 Task: Assign Issue Issue0000000033 to Sprint Sprint0000000020 in Scrum Project Project0000000007 in Jira. Assign Issue Issue0000000034 to Sprint Sprint0000000020 in Scrum Project Project0000000007 in Jira. Assign Issue Issue0000000035 to Sprint Sprint0000000021 in Scrum Project Project0000000007 in Jira. Assign Issue Issue0000000036 to Sprint Sprint0000000022 in Scrum Project Project0000000008 in Jira. Assign Issue Issue0000000037 to Sprint Sprint0000000022 in Scrum Project Project0000000008 in Jira
Action: Mouse moved to (359, 291)
Screenshot: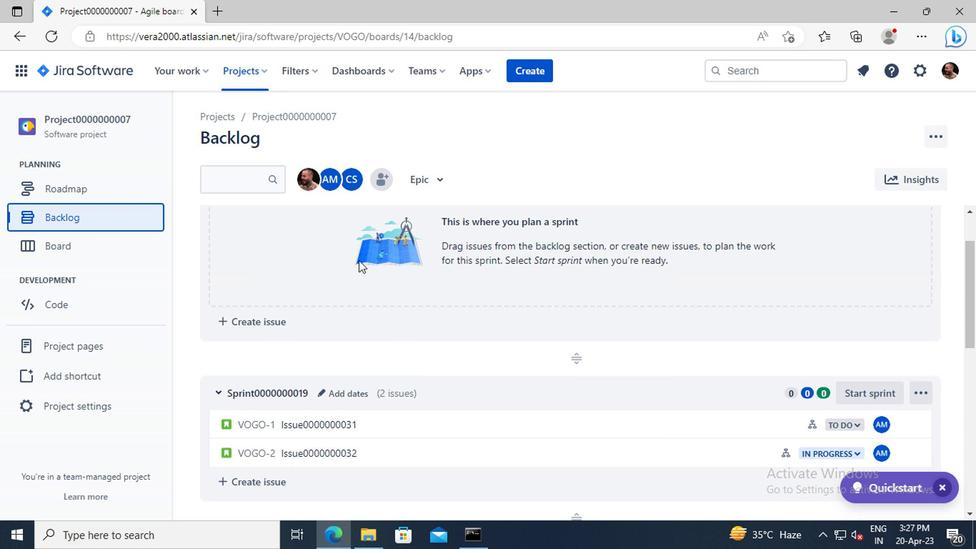 
Action: Mouse scrolled (359, 290) with delta (0, 0)
Screenshot: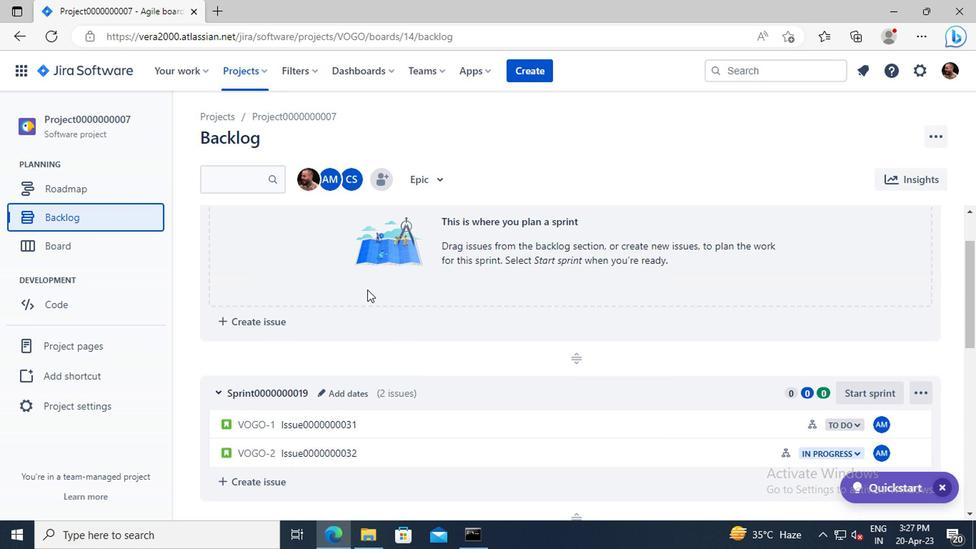 
Action: Mouse scrolled (359, 290) with delta (0, 0)
Screenshot: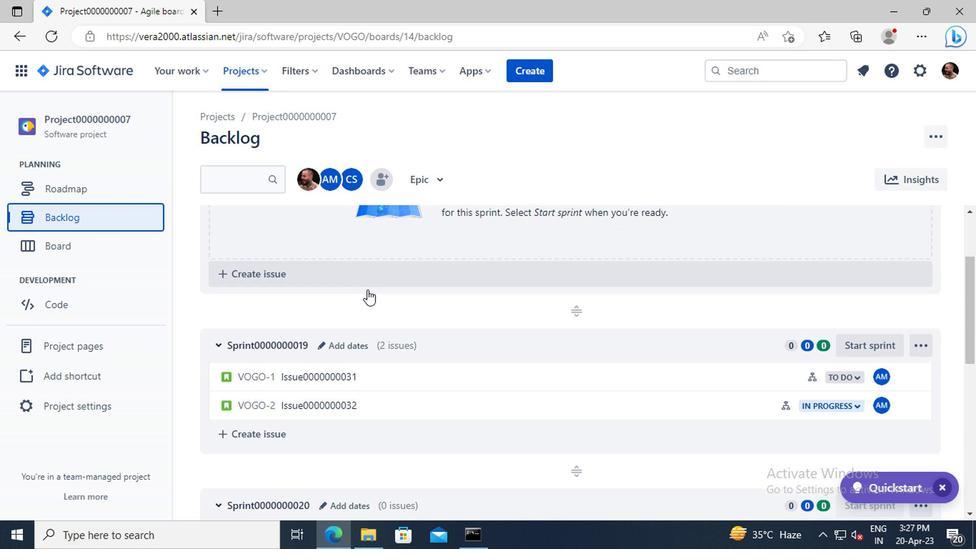 
Action: Mouse scrolled (359, 290) with delta (0, 0)
Screenshot: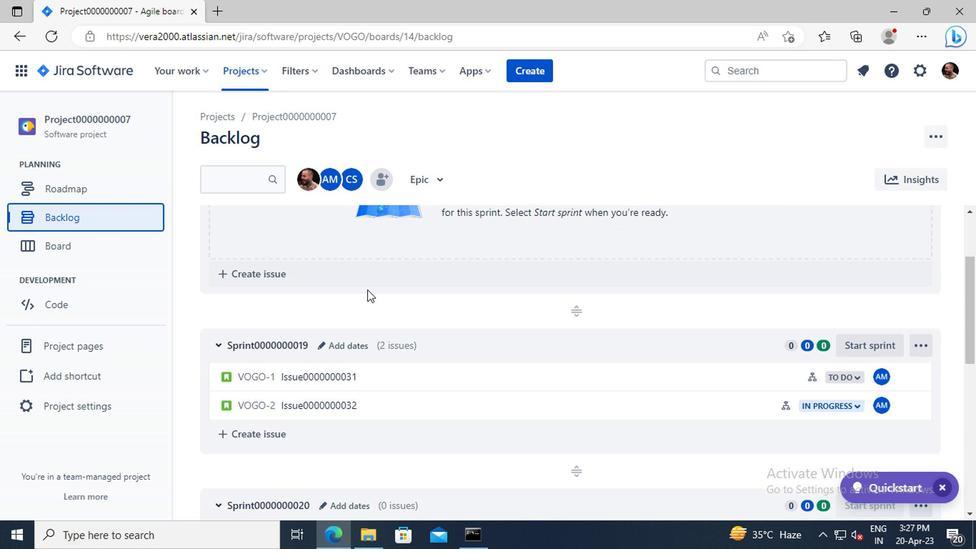 
Action: Mouse scrolled (359, 290) with delta (0, 0)
Screenshot: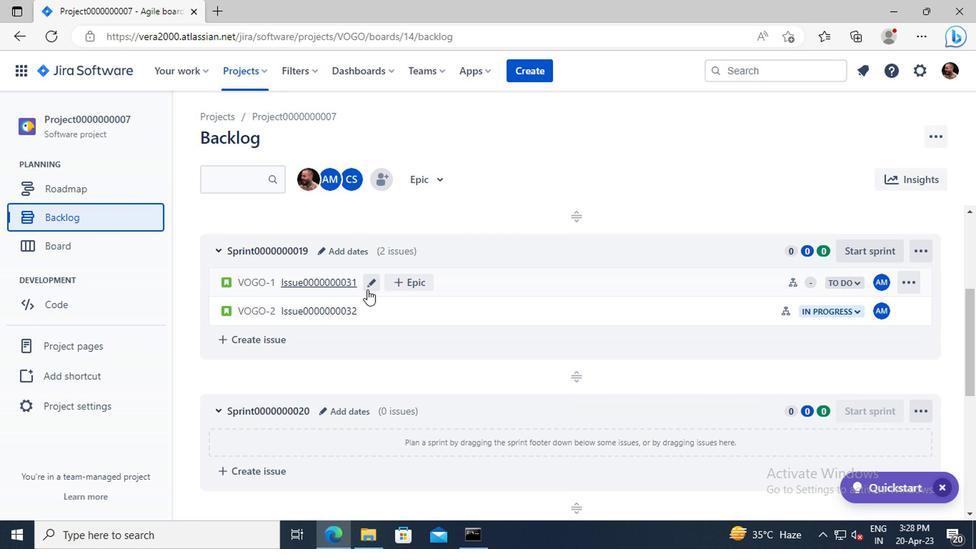 
Action: Mouse scrolled (359, 290) with delta (0, 0)
Screenshot: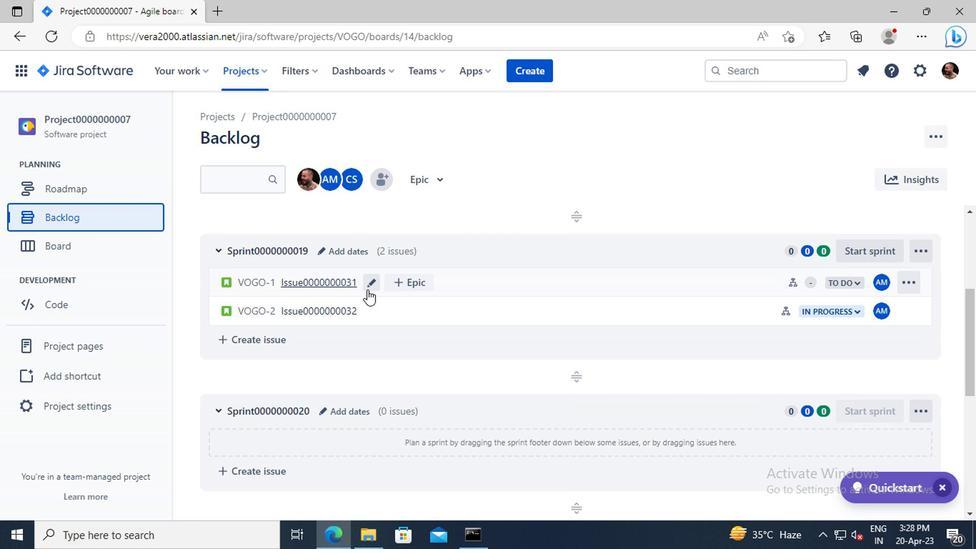 
Action: Mouse scrolled (359, 290) with delta (0, 0)
Screenshot: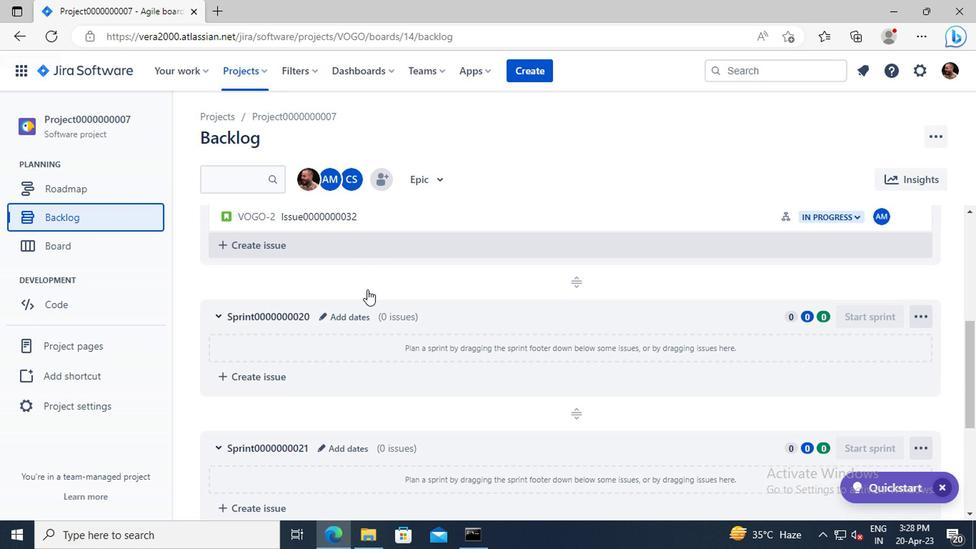 
Action: Mouse scrolled (359, 290) with delta (0, 0)
Screenshot: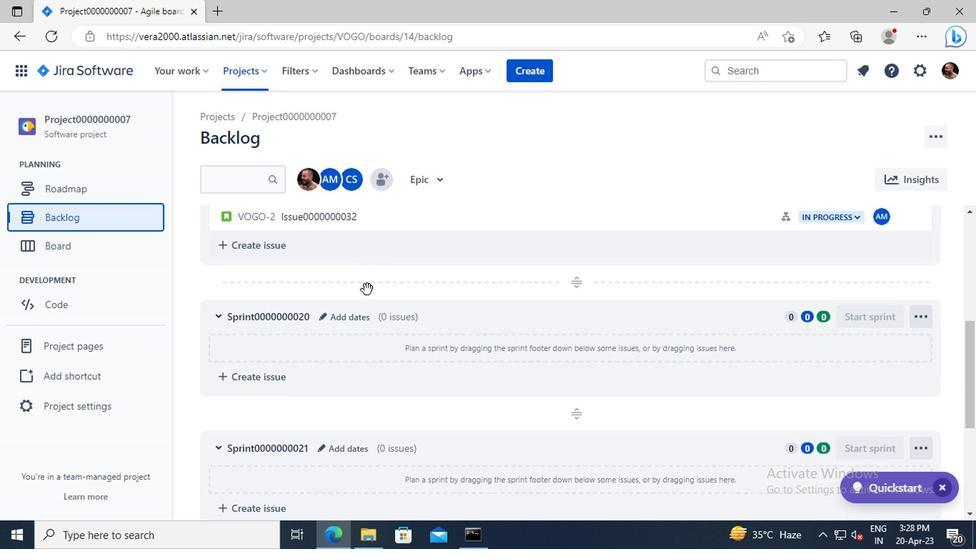 
Action: Mouse scrolled (359, 290) with delta (0, 0)
Screenshot: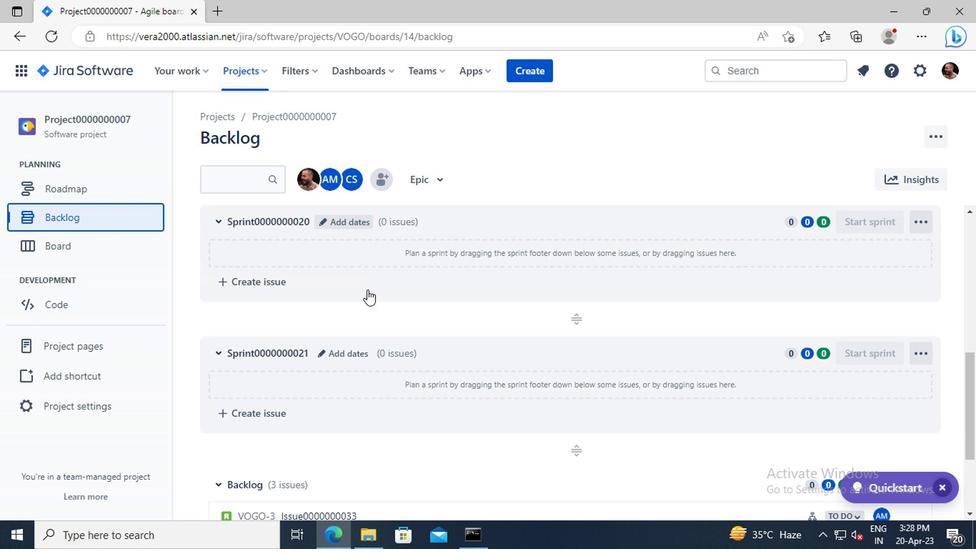 
Action: Mouse scrolled (359, 290) with delta (0, 0)
Screenshot: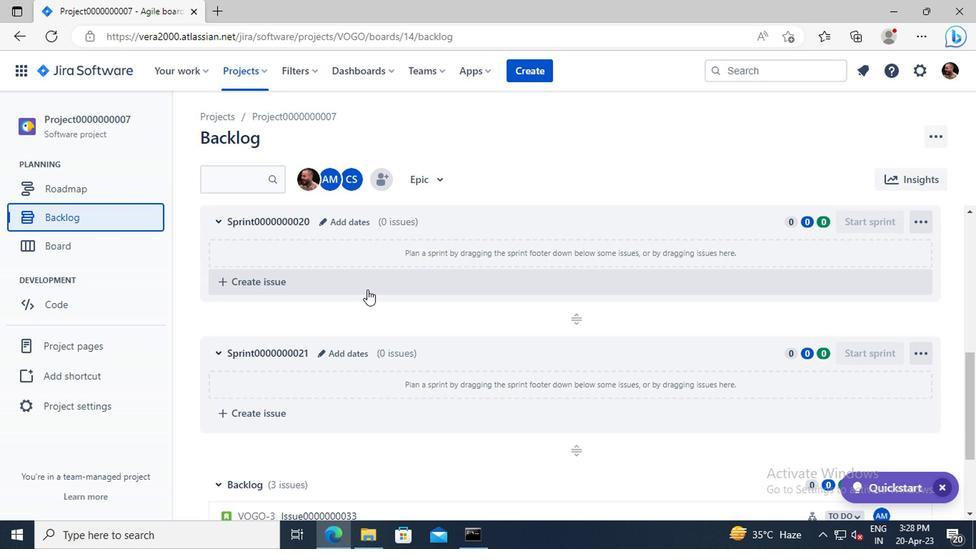 
Action: Mouse scrolled (359, 290) with delta (0, 0)
Screenshot: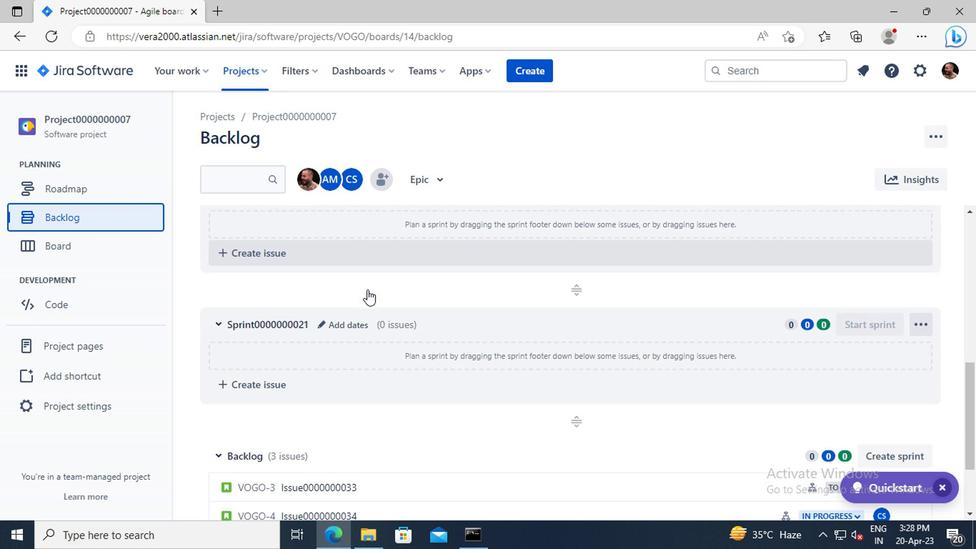 
Action: Mouse moved to (359, 292)
Screenshot: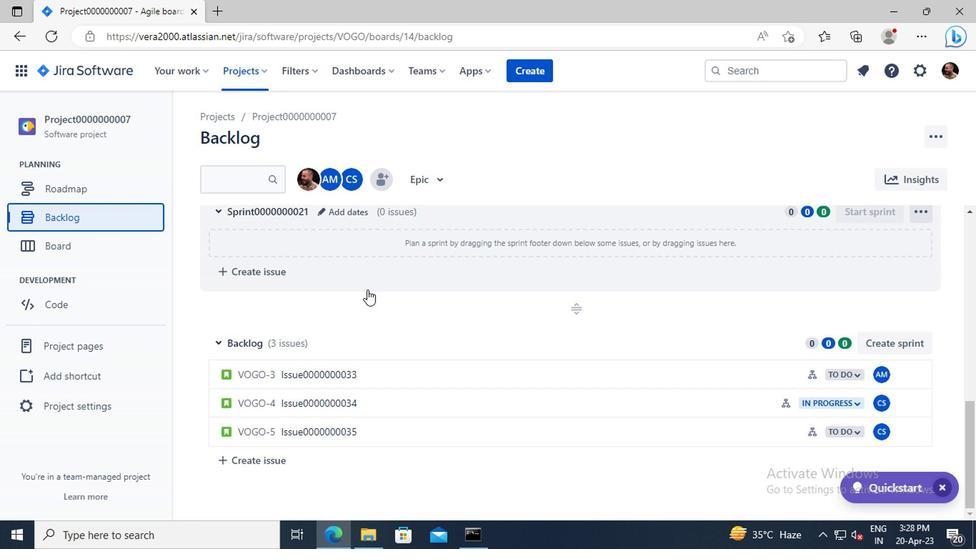 
Action: Mouse scrolled (359, 291) with delta (0, -1)
Screenshot: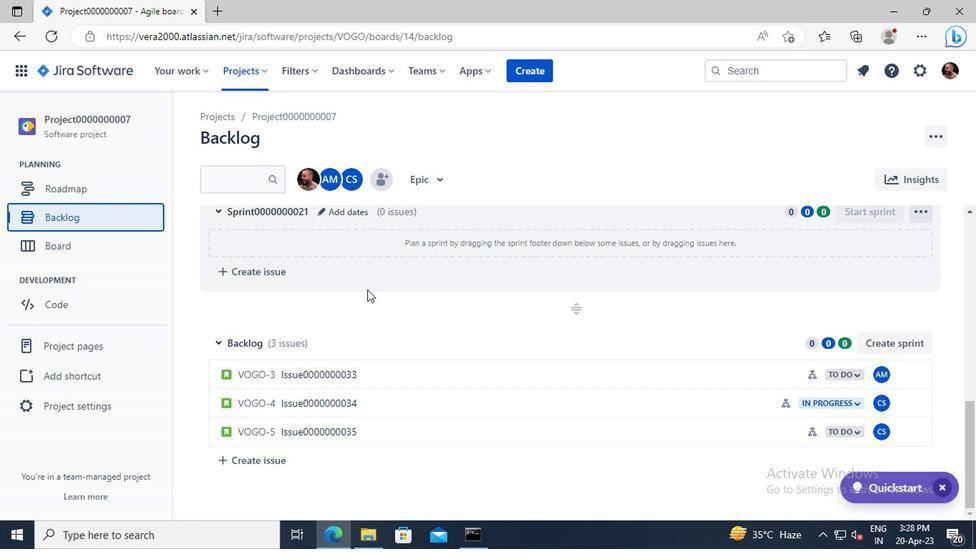 
Action: Mouse moved to (903, 372)
Screenshot: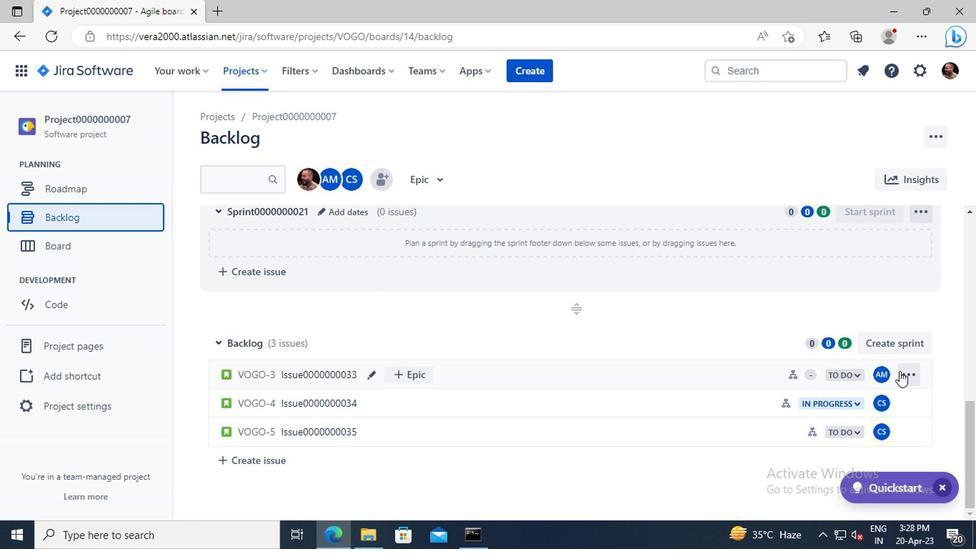 
Action: Mouse pressed left at (903, 372)
Screenshot: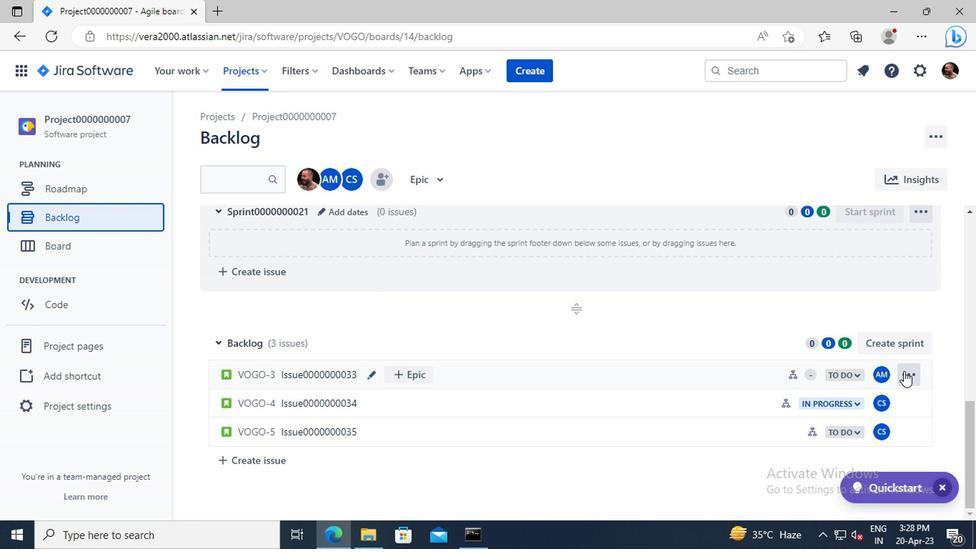 
Action: Mouse moved to (886, 320)
Screenshot: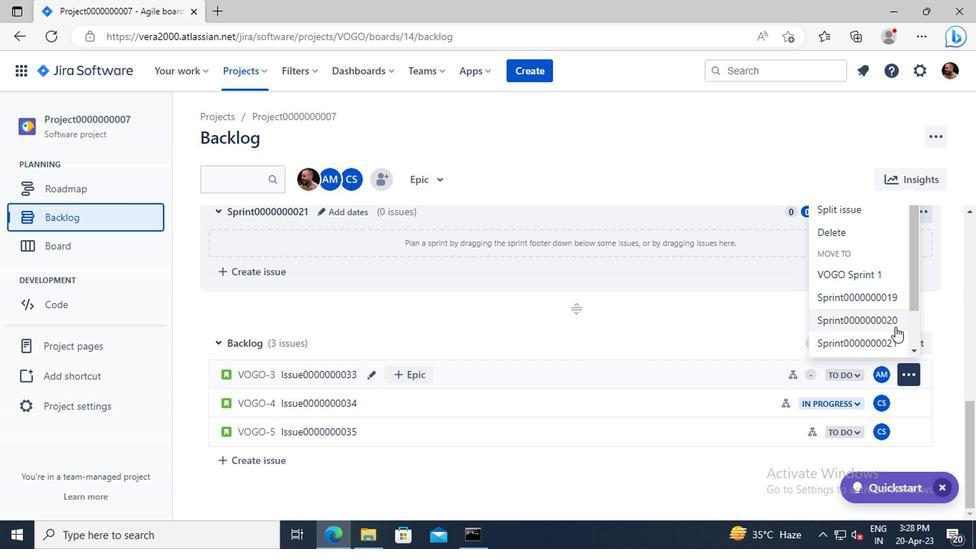 
Action: Mouse pressed left at (886, 320)
Screenshot: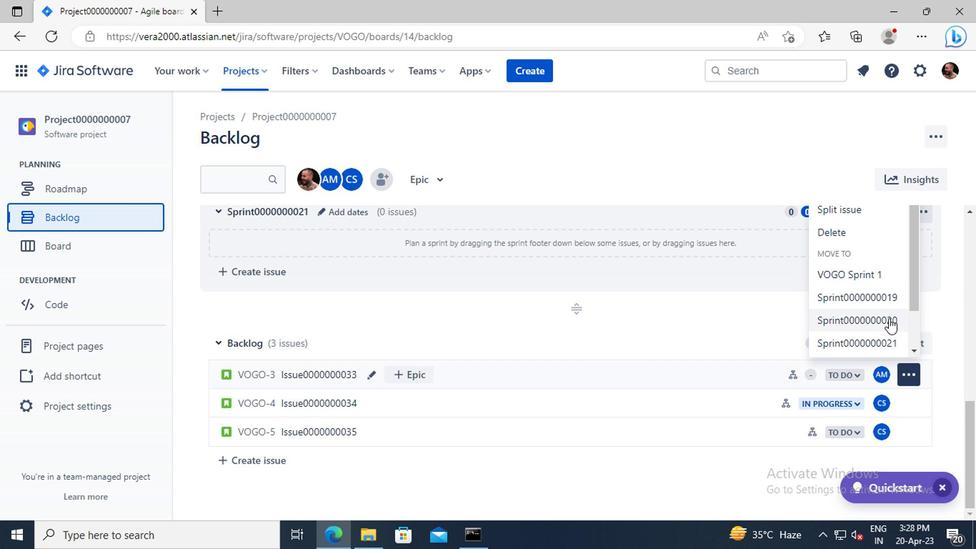 
Action: Mouse moved to (907, 406)
Screenshot: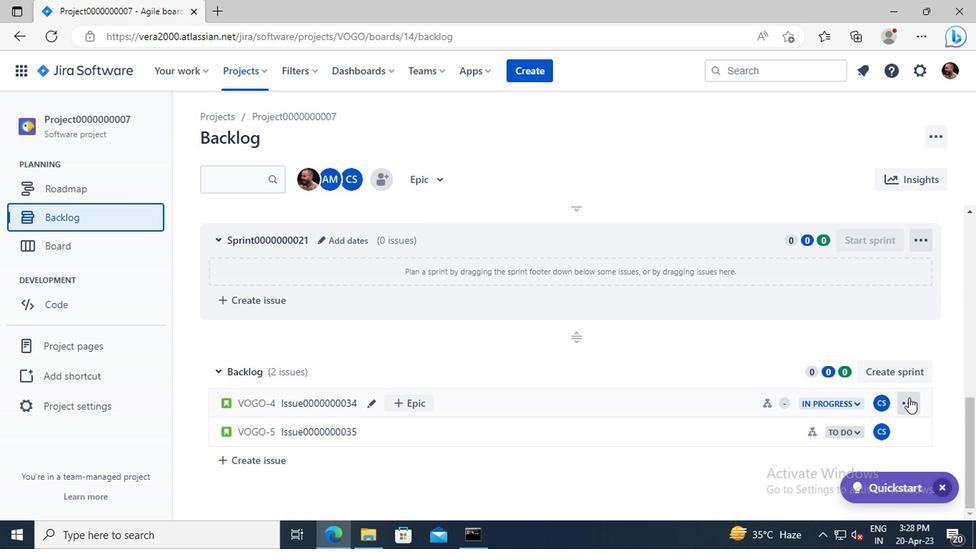 
Action: Mouse pressed left at (907, 406)
Screenshot: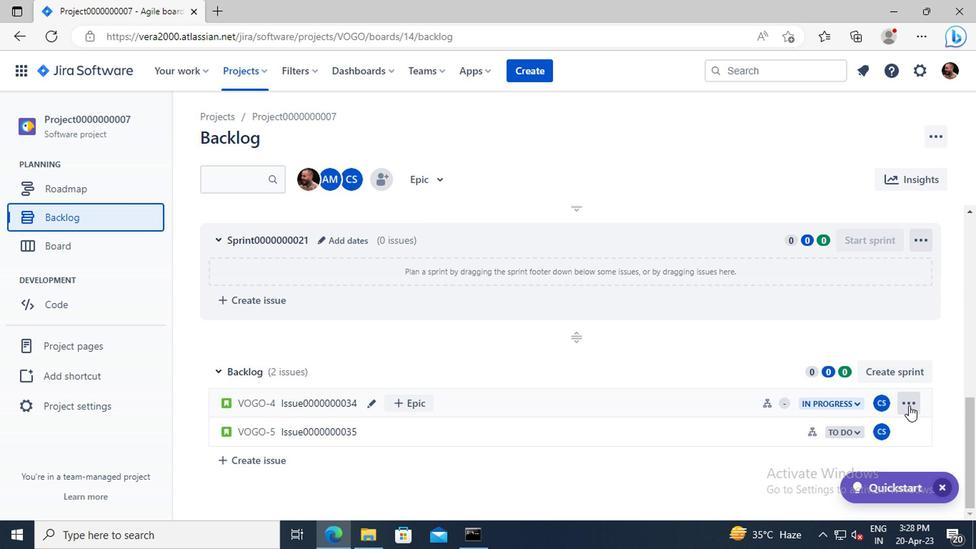 
Action: Mouse moved to (878, 350)
Screenshot: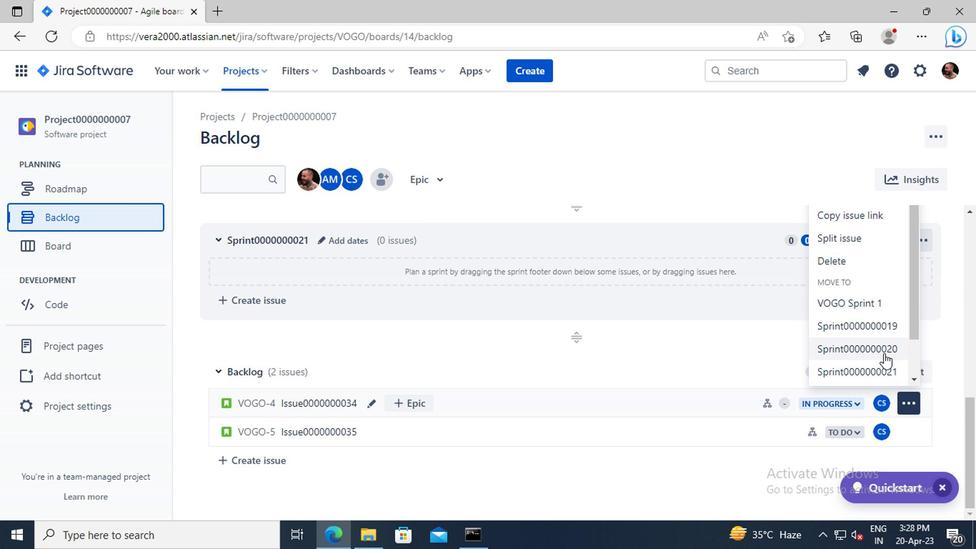 
Action: Mouse pressed left at (878, 350)
Screenshot: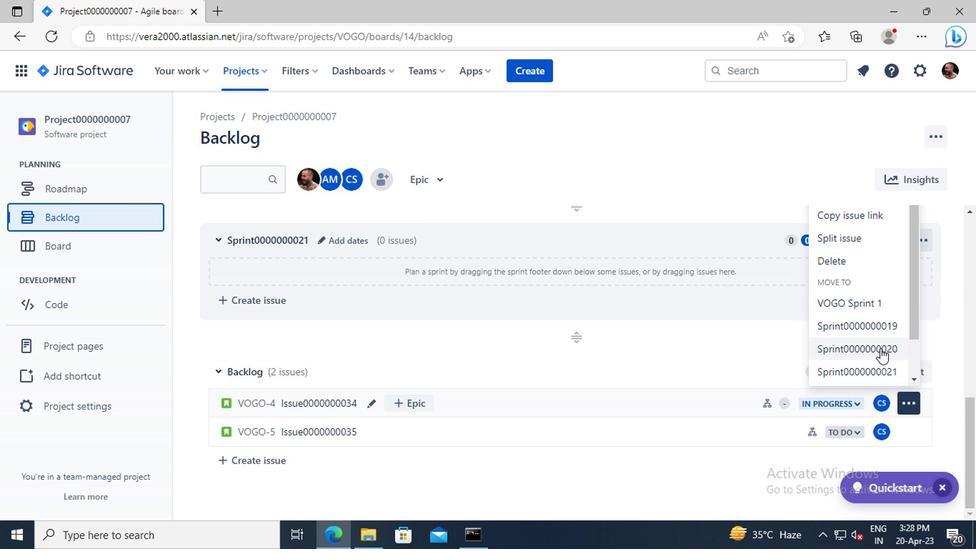 
Action: Mouse moved to (908, 433)
Screenshot: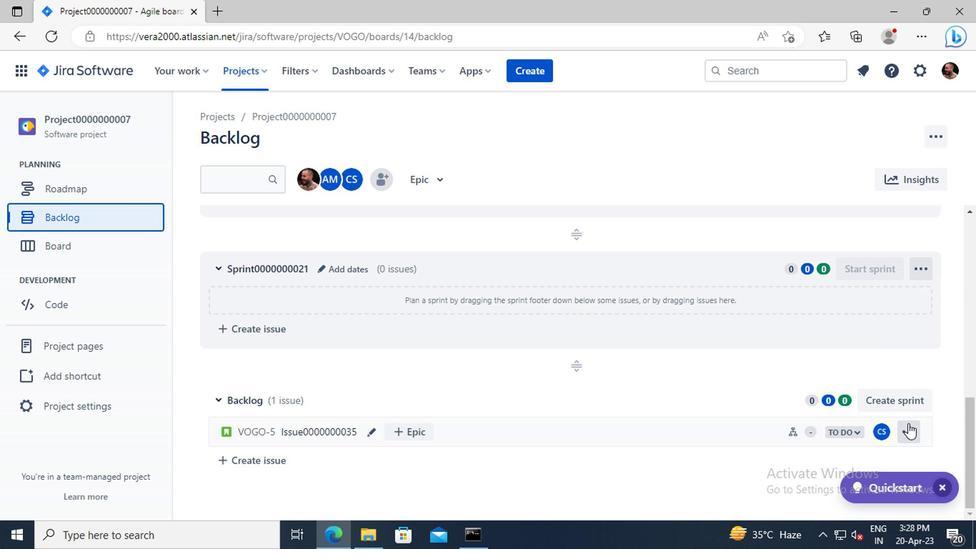 
Action: Mouse pressed left at (908, 433)
Screenshot: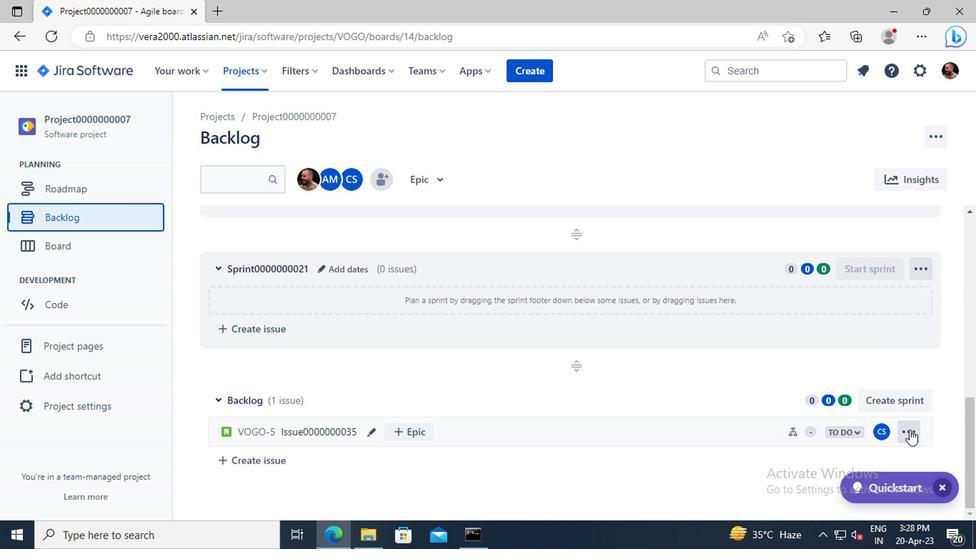 
Action: Mouse moved to (859, 402)
Screenshot: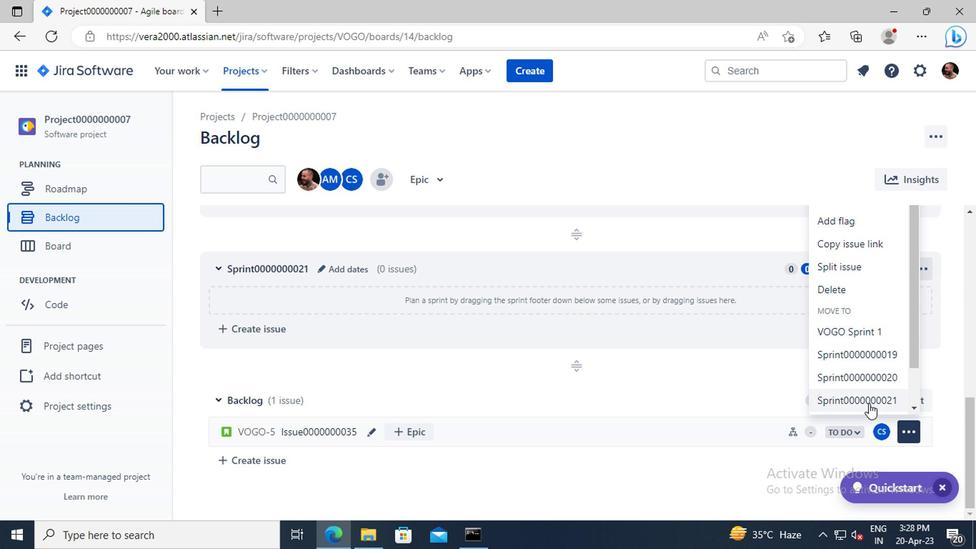 
Action: Mouse pressed left at (859, 402)
Screenshot: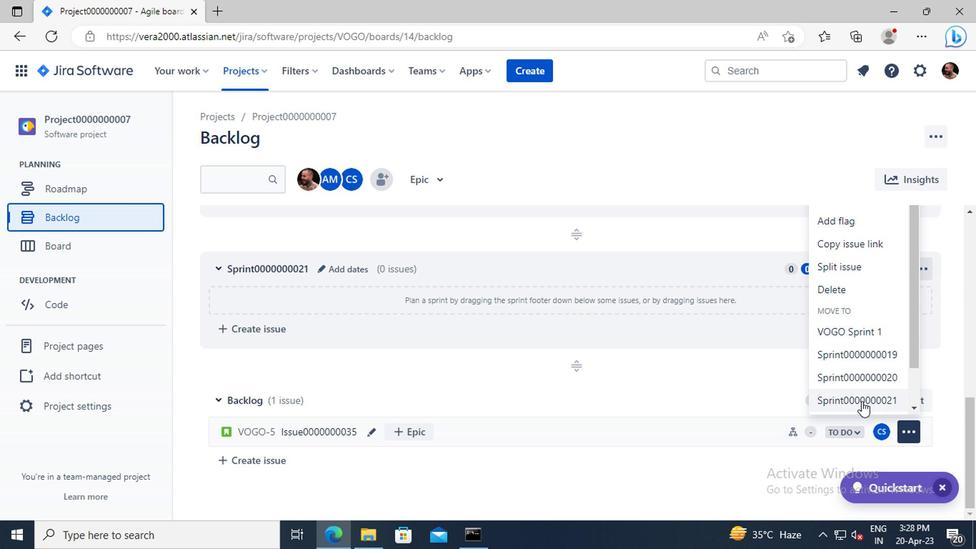 
Action: Mouse moved to (240, 68)
Screenshot: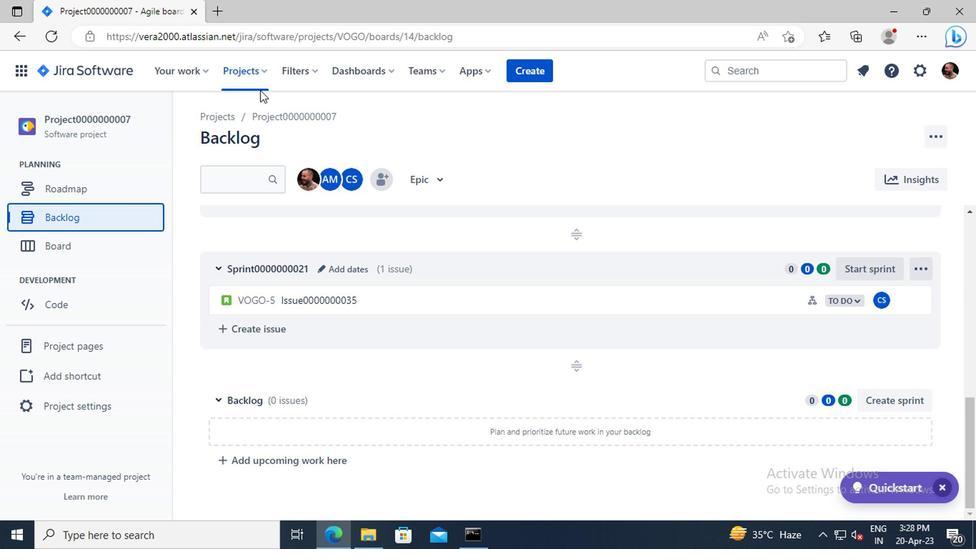 
Action: Mouse pressed left at (240, 68)
Screenshot: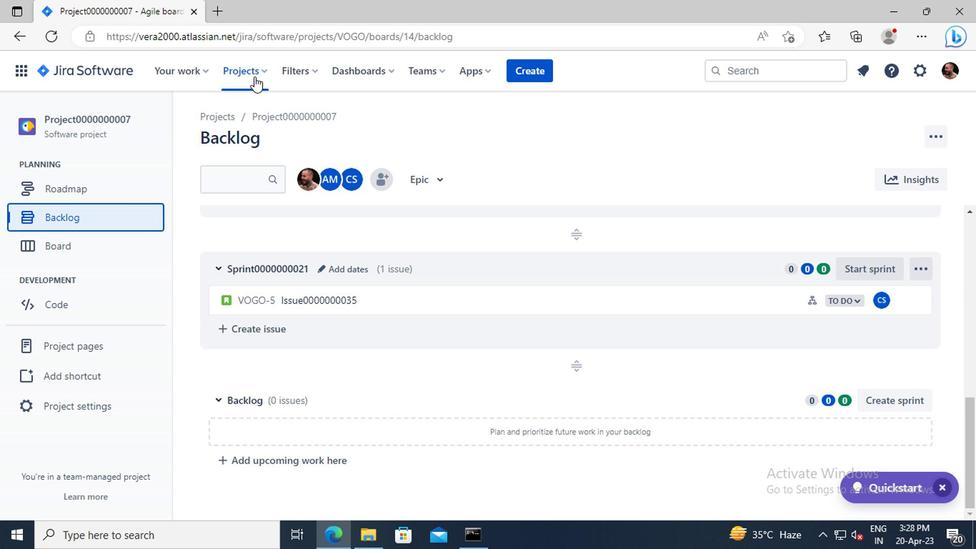 
Action: Mouse moved to (283, 179)
Screenshot: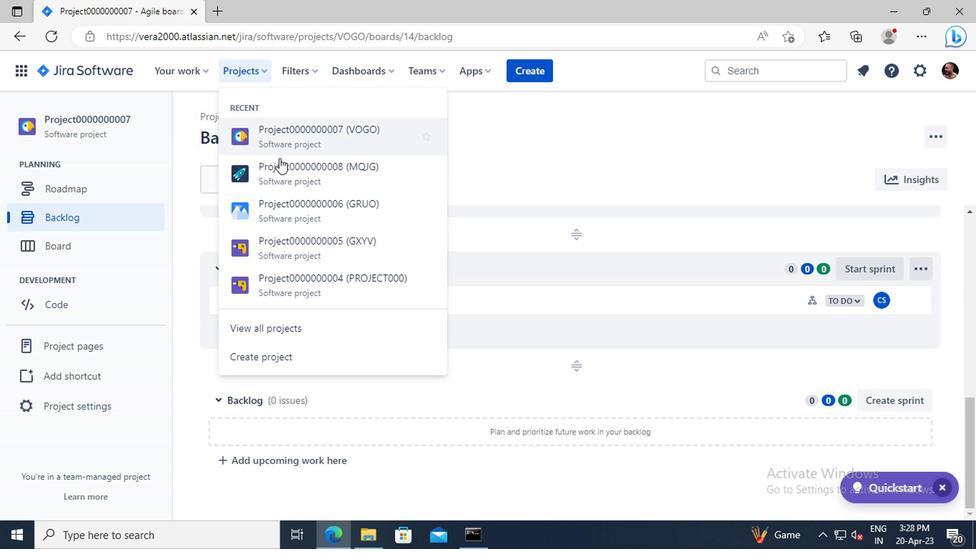 
Action: Mouse pressed left at (283, 179)
Screenshot: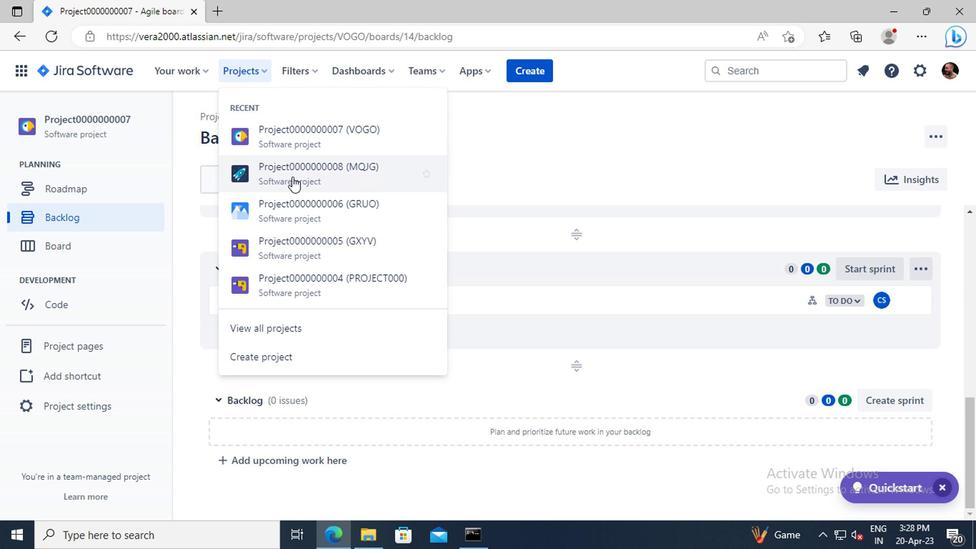 
Action: Mouse moved to (69, 215)
Screenshot: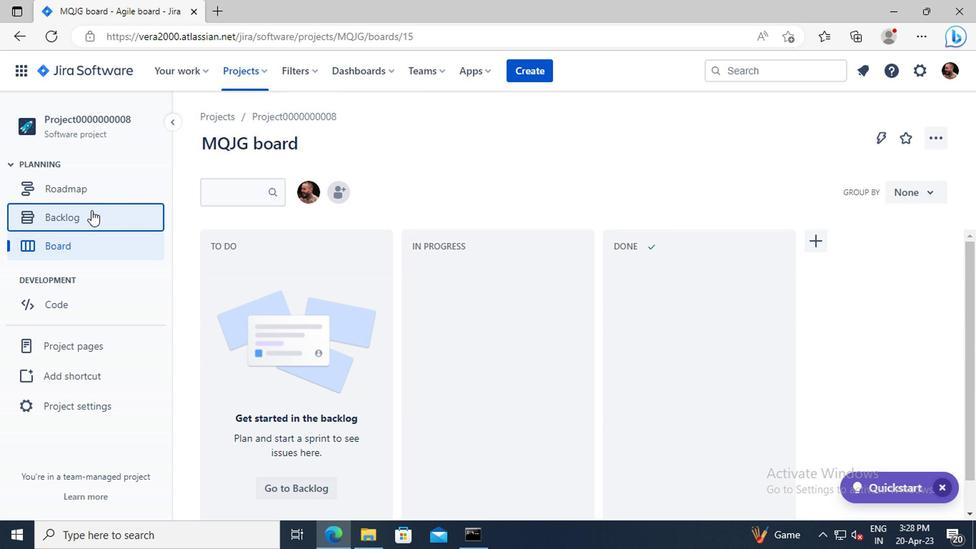 
Action: Mouse pressed left at (69, 215)
Screenshot: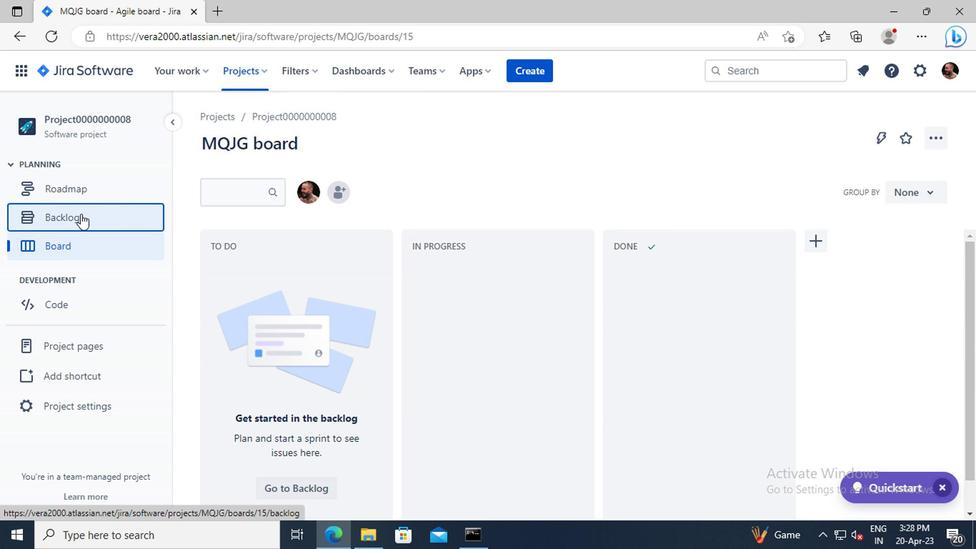 
Action: Mouse moved to (381, 239)
Screenshot: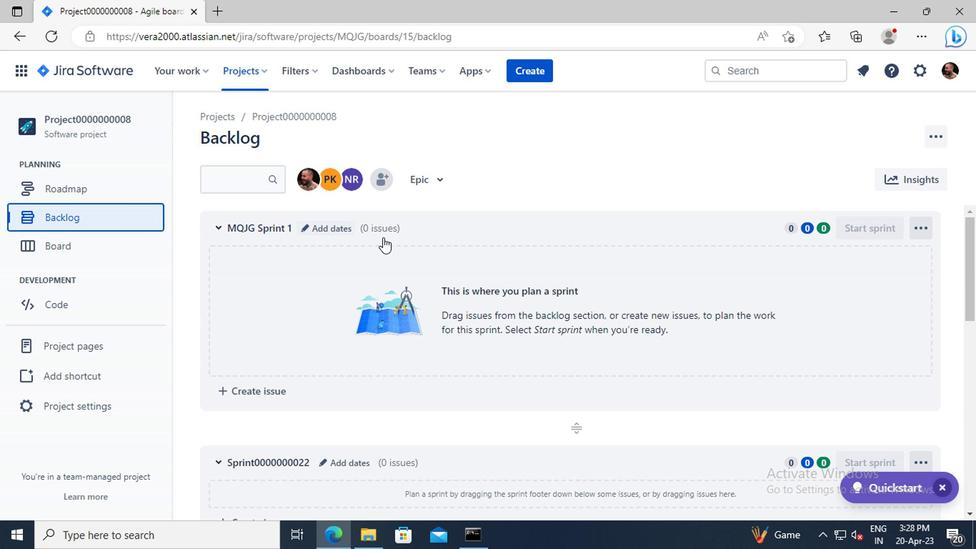 
Action: Mouse scrolled (381, 238) with delta (0, -1)
Screenshot: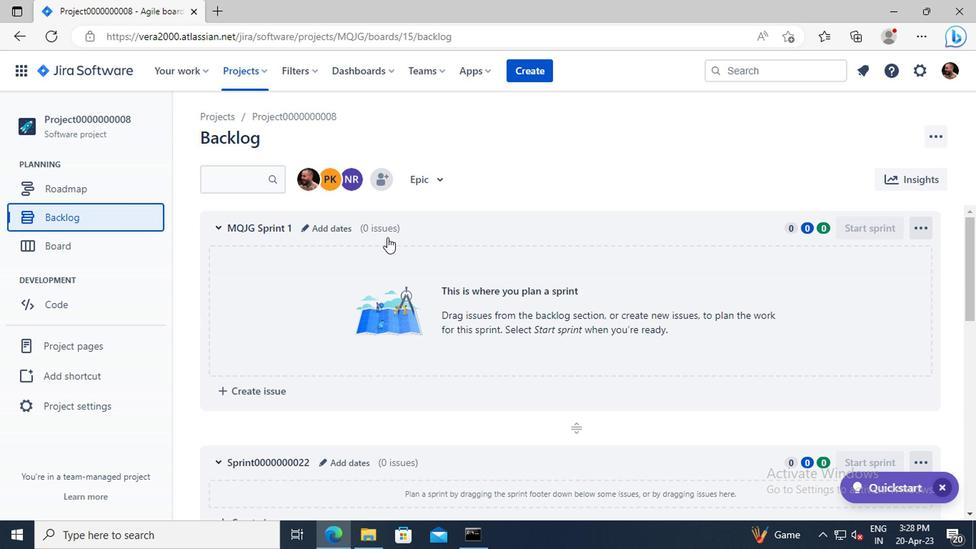 
Action: Mouse scrolled (381, 238) with delta (0, -1)
Screenshot: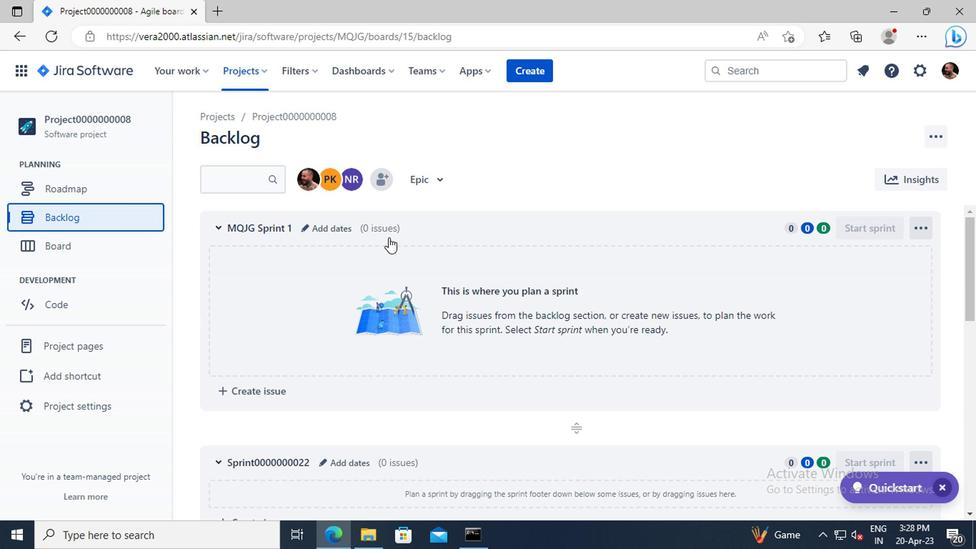 
Action: Mouse scrolled (381, 238) with delta (0, -1)
Screenshot: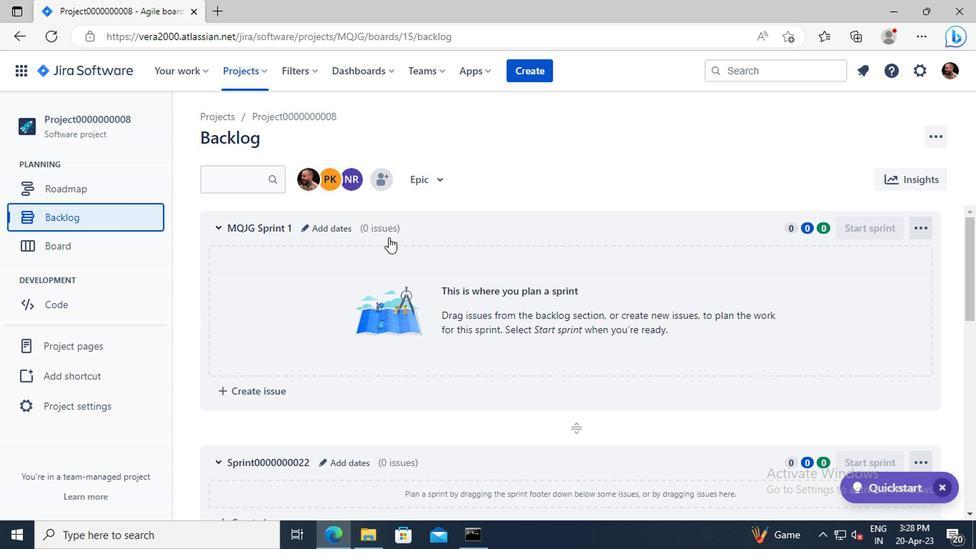 
Action: Mouse scrolled (381, 238) with delta (0, -1)
Screenshot: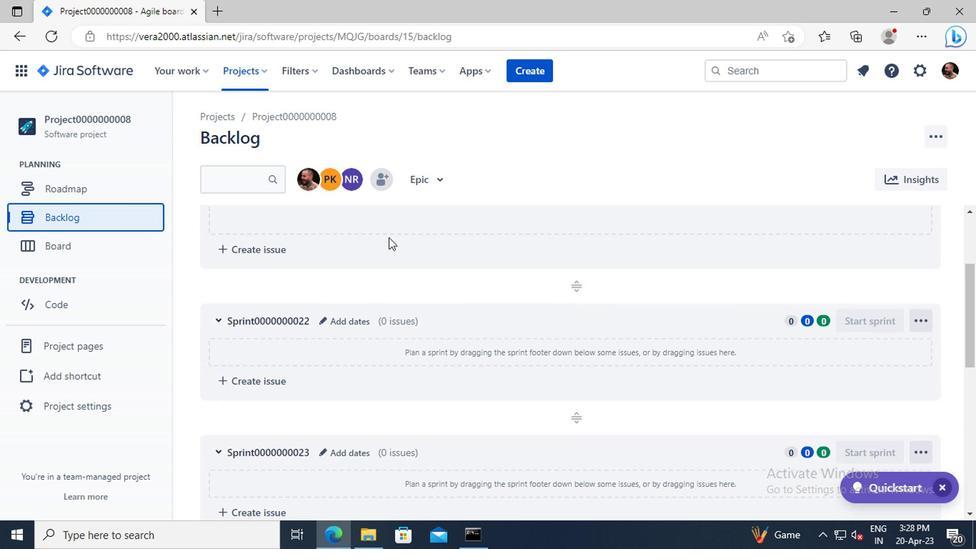 
Action: Mouse scrolled (381, 238) with delta (0, -1)
Screenshot: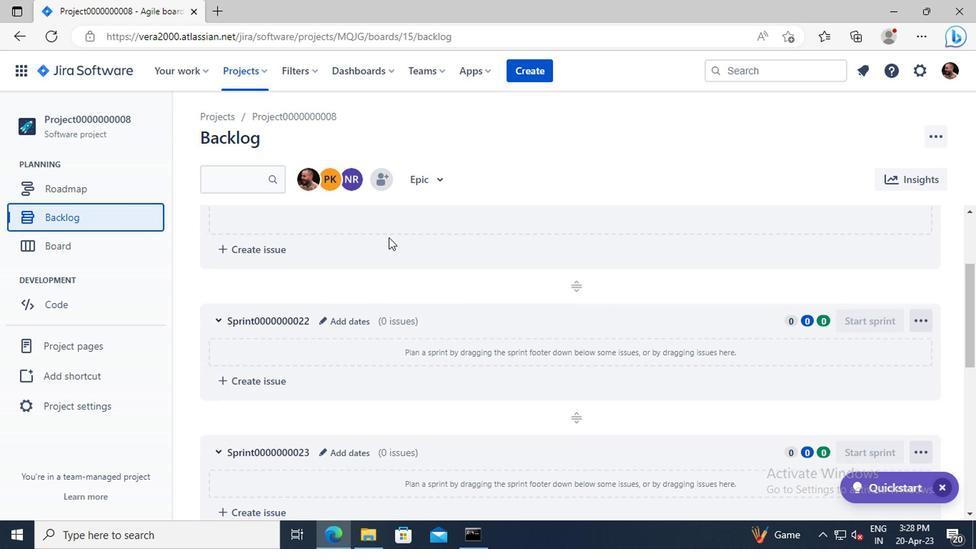 
Action: Mouse moved to (381, 239)
Screenshot: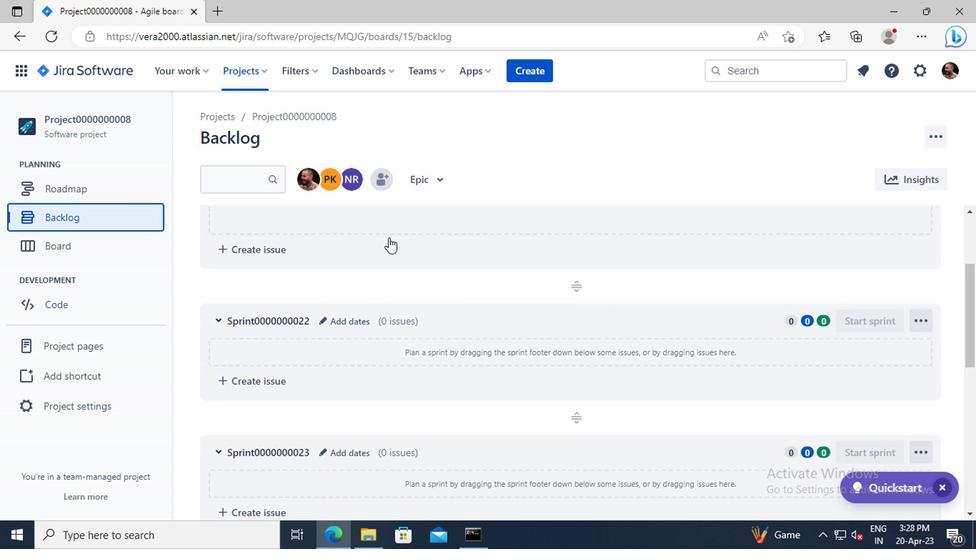 
Action: Mouse scrolled (381, 239) with delta (0, 0)
Screenshot: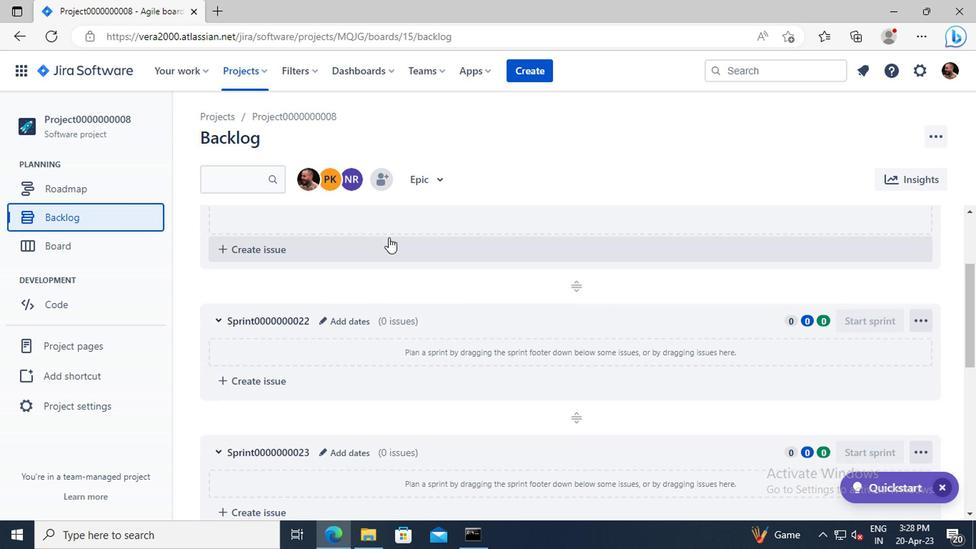 
Action: Mouse moved to (381, 240)
Screenshot: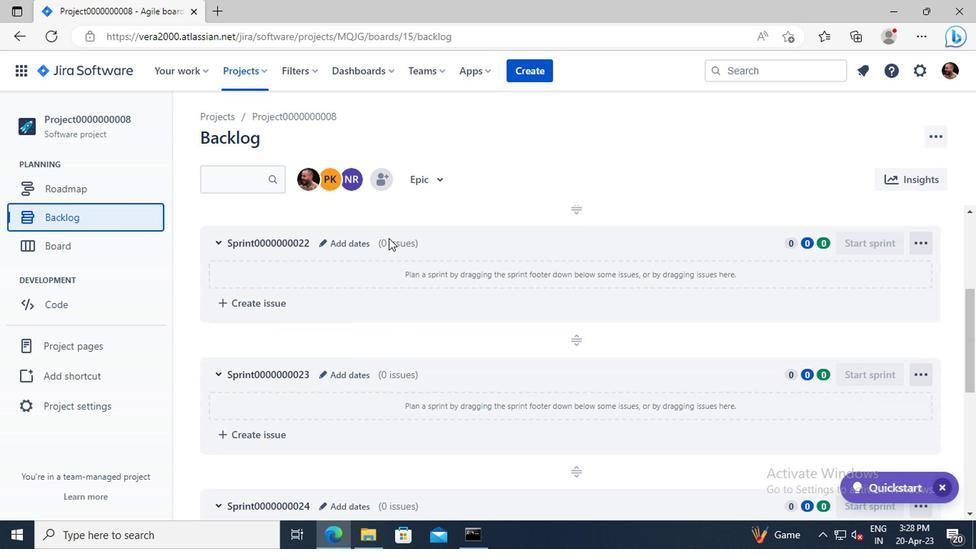 
Action: Mouse scrolled (381, 239) with delta (0, -1)
Screenshot: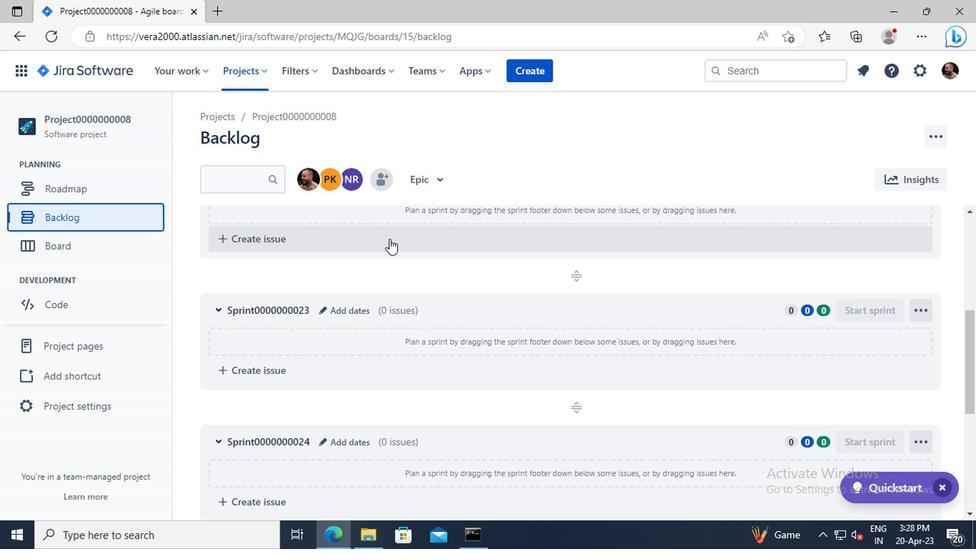 
Action: Mouse scrolled (381, 239) with delta (0, -1)
Screenshot: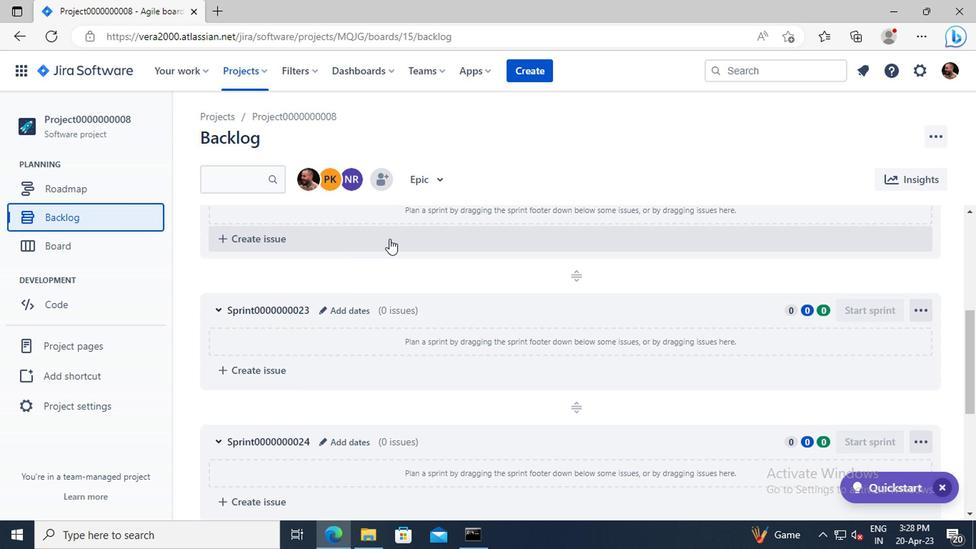 
Action: Mouse scrolled (381, 239) with delta (0, -1)
Screenshot: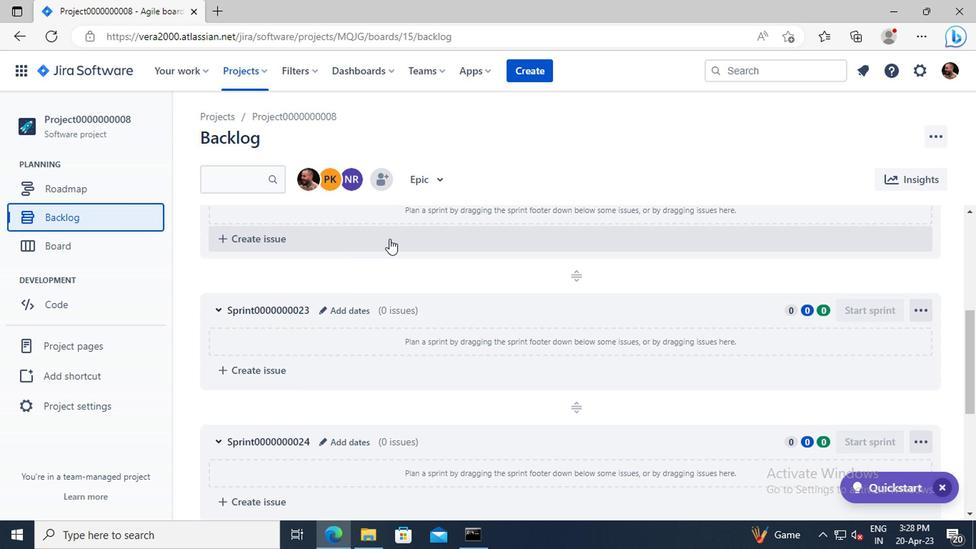 
Action: Mouse scrolled (381, 239) with delta (0, -1)
Screenshot: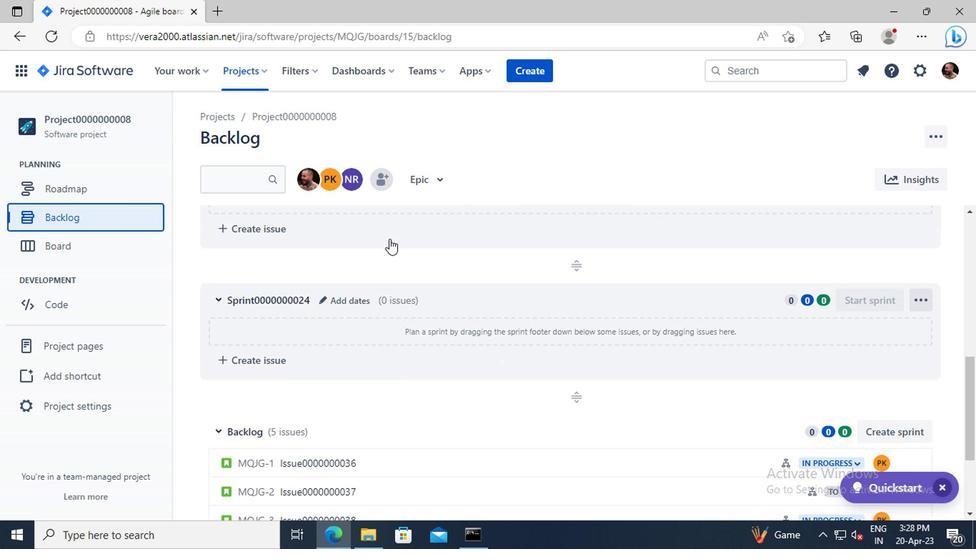 
Action: Mouse scrolled (381, 239) with delta (0, -1)
Screenshot: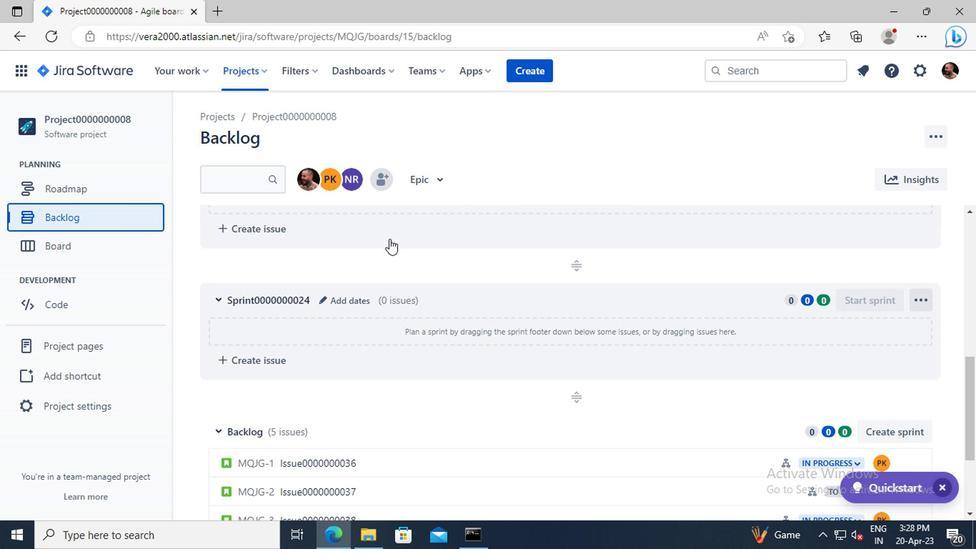
Action: Mouse scrolled (381, 239) with delta (0, -1)
Screenshot: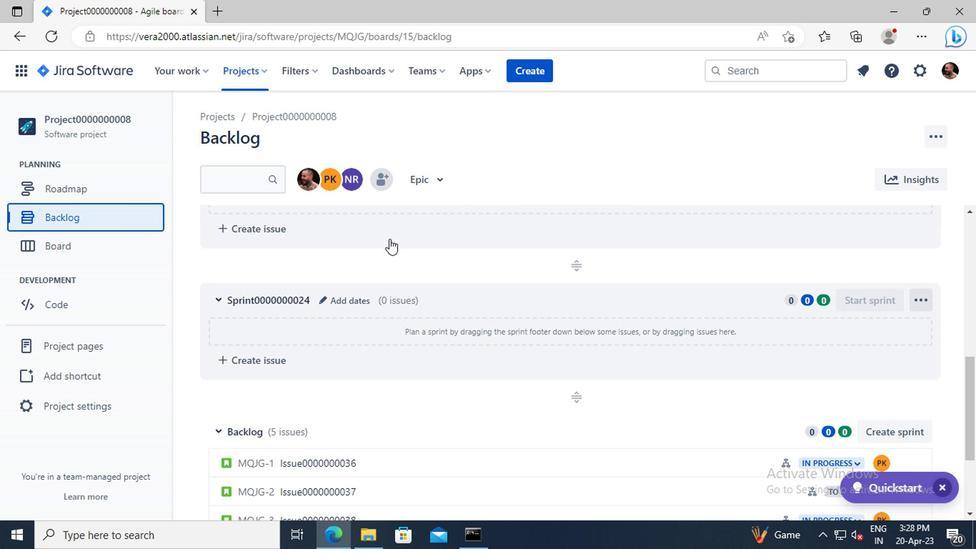 
Action: Mouse moved to (905, 321)
Screenshot: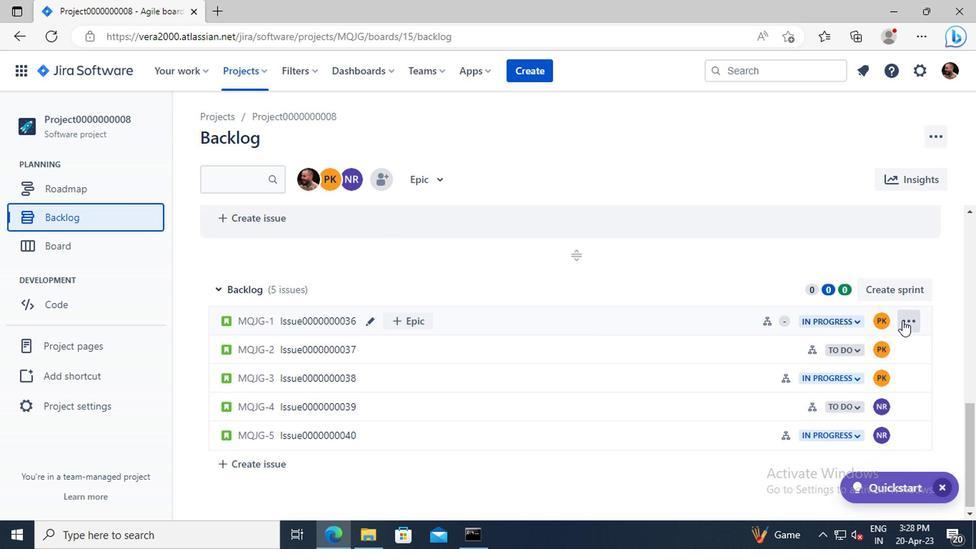 
Action: Mouse pressed left at (905, 321)
Screenshot: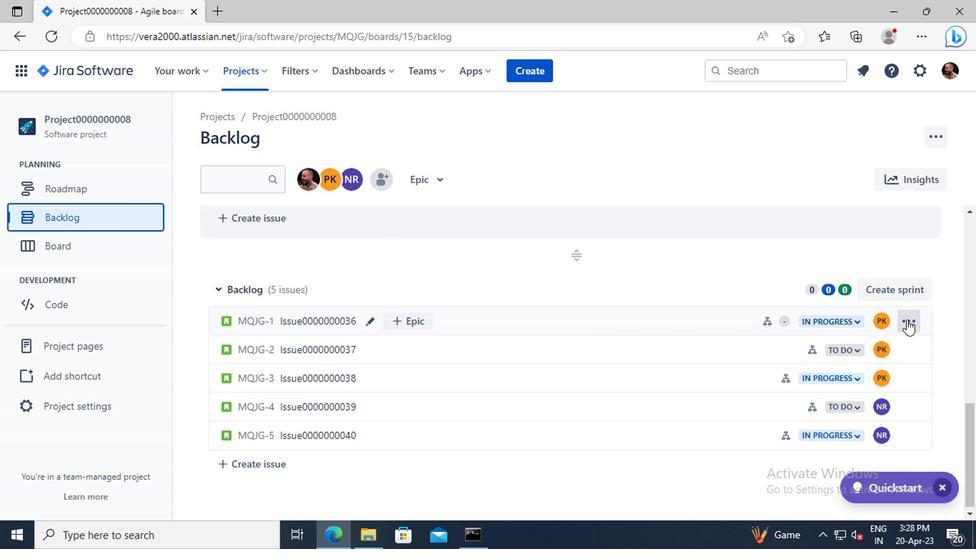 
Action: Mouse moved to (876, 242)
Screenshot: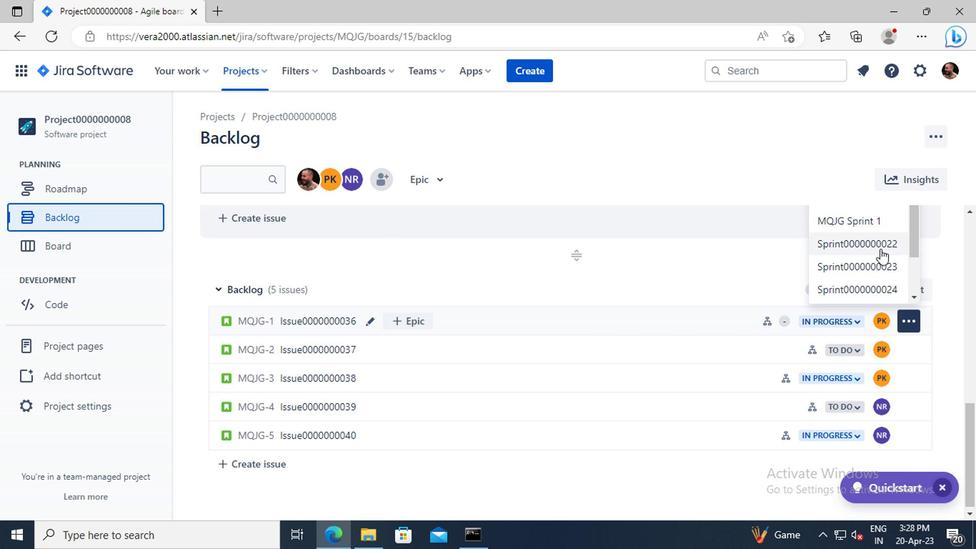 
Action: Mouse pressed left at (876, 242)
Screenshot: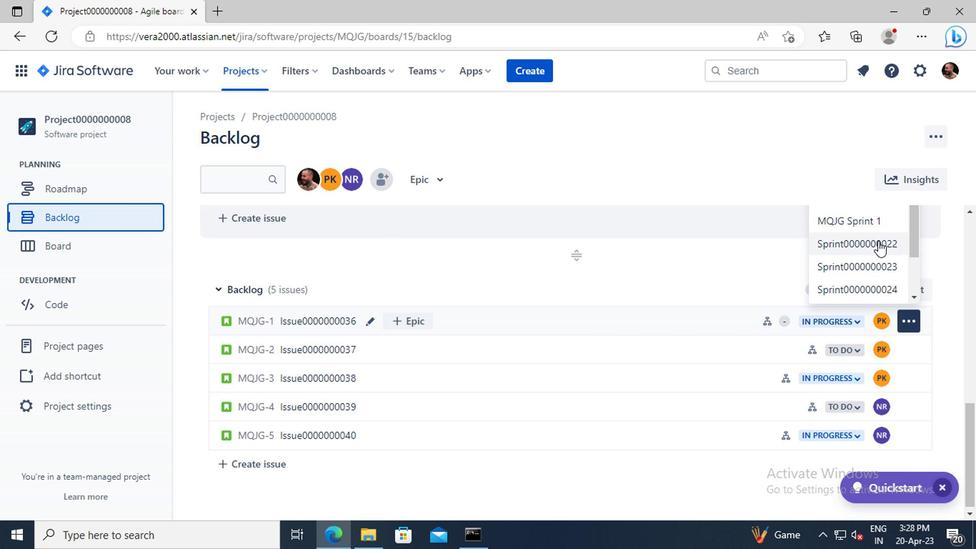 
Action: Mouse moved to (907, 348)
Screenshot: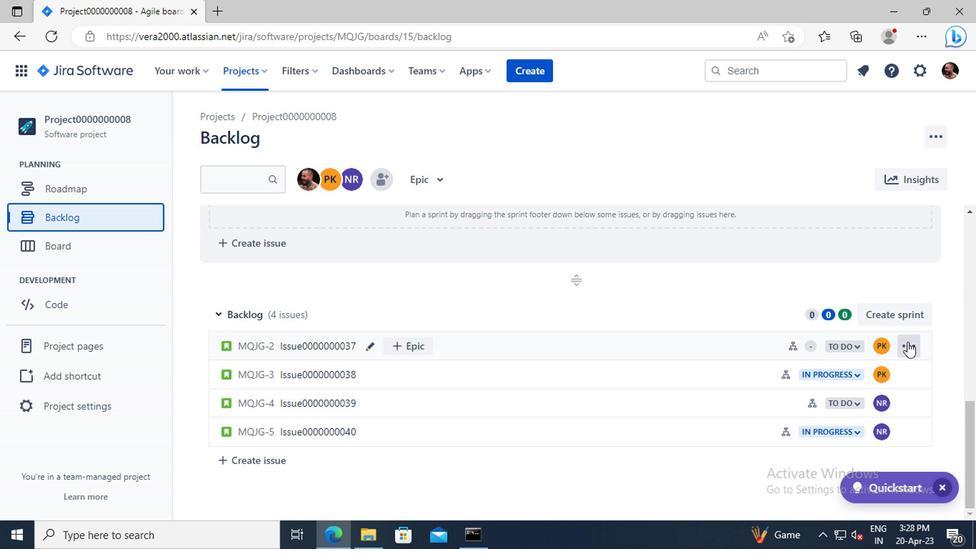 
Action: Mouse pressed left at (907, 348)
Screenshot: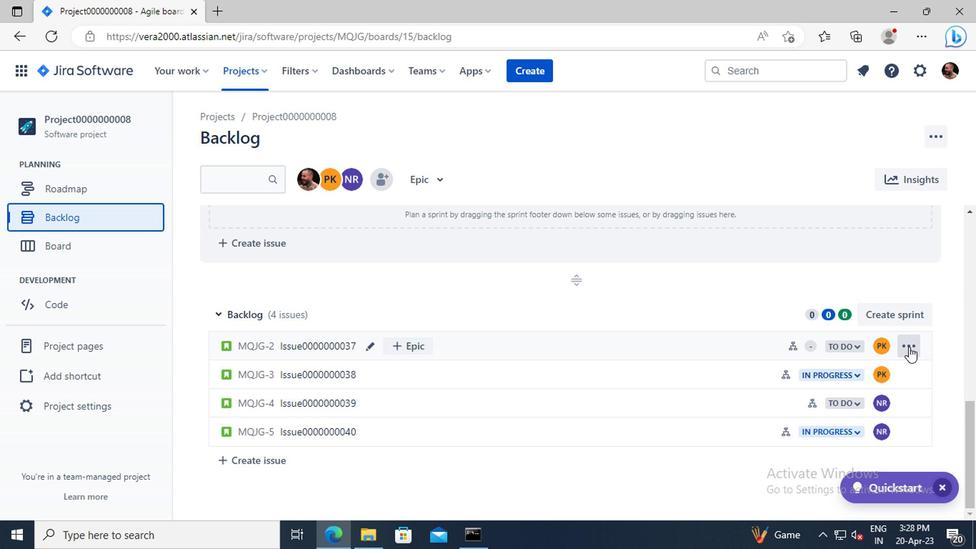 
Action: Mouse moved to (855, 269)
Screenshot: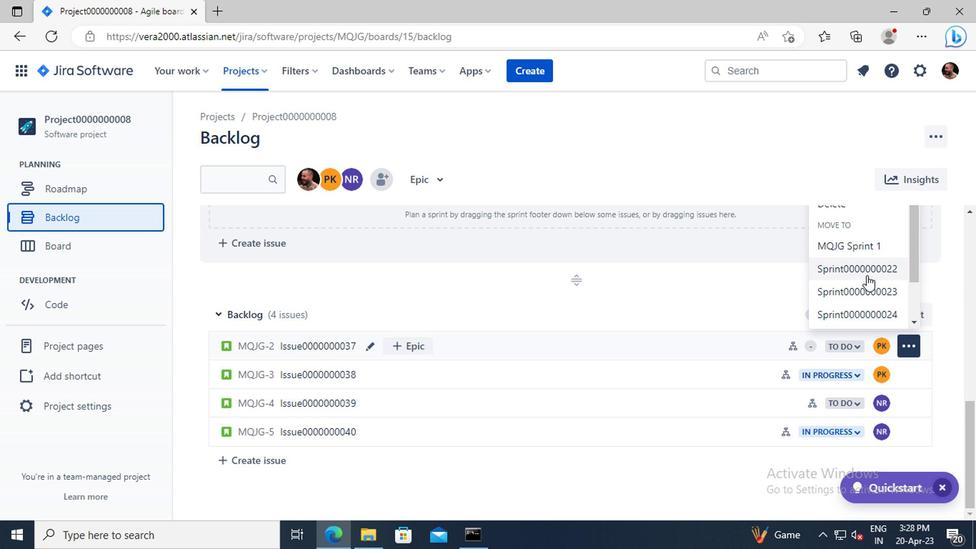 
Action: Mouse pressed left at (855, 269)
Screenshot: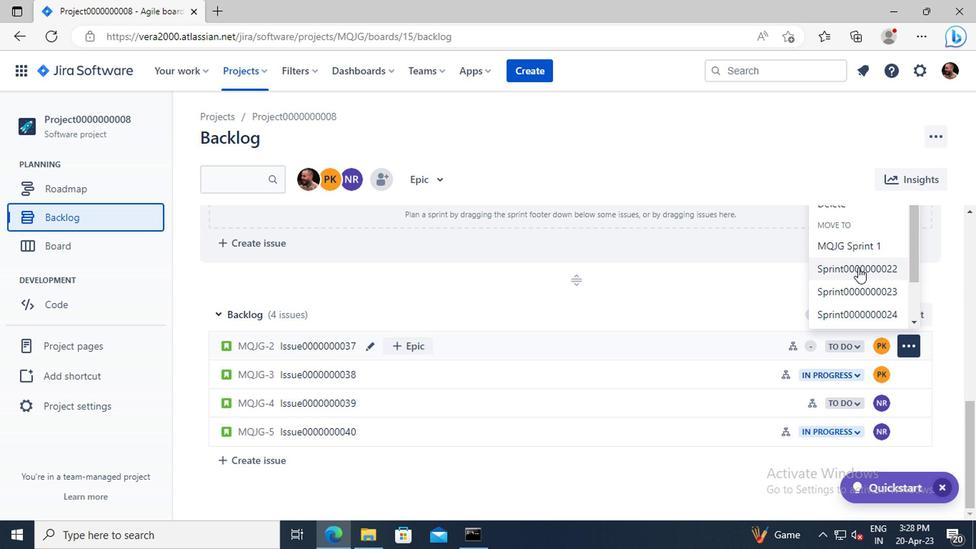 
Action: Mouse moved to (853, 267)
Screenshot: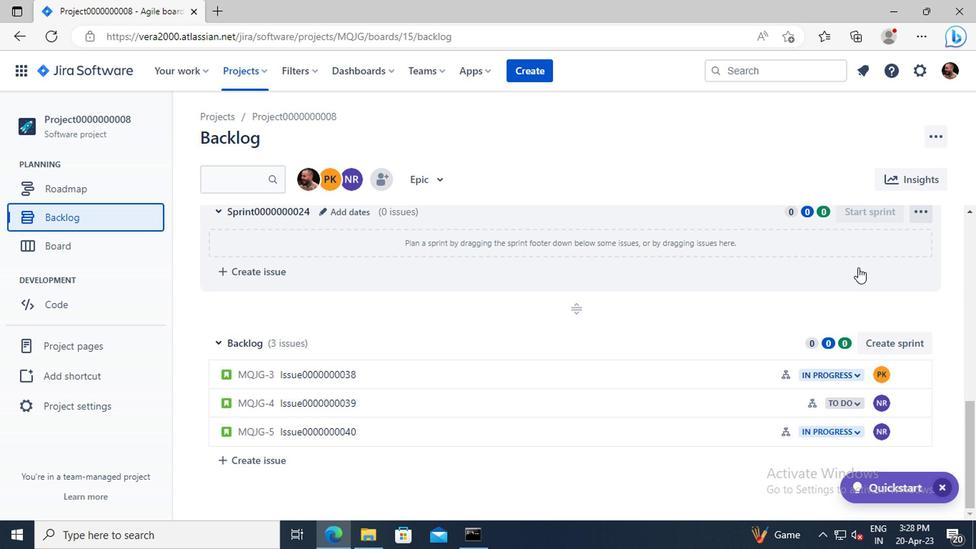 
